 Task: Change the avatar of your profile to Corgi.
Action: Mouse moved to (1048, 29)
Screenshot: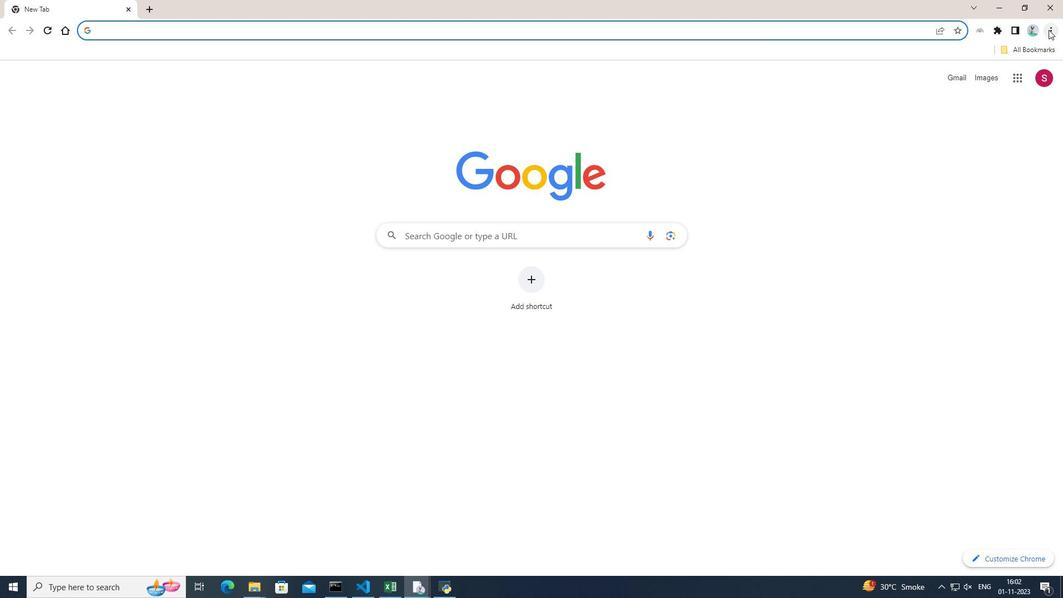 
Action: Mouse pressed left at (1048, 29)
Screenshot: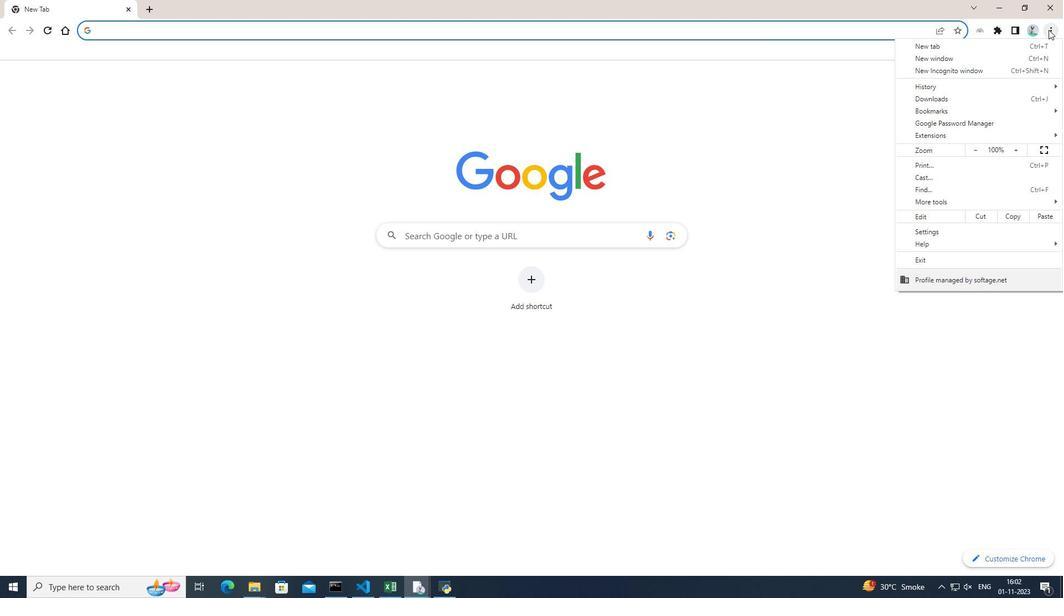 
Action: Mouse moved to (935, 229)
Screenshot: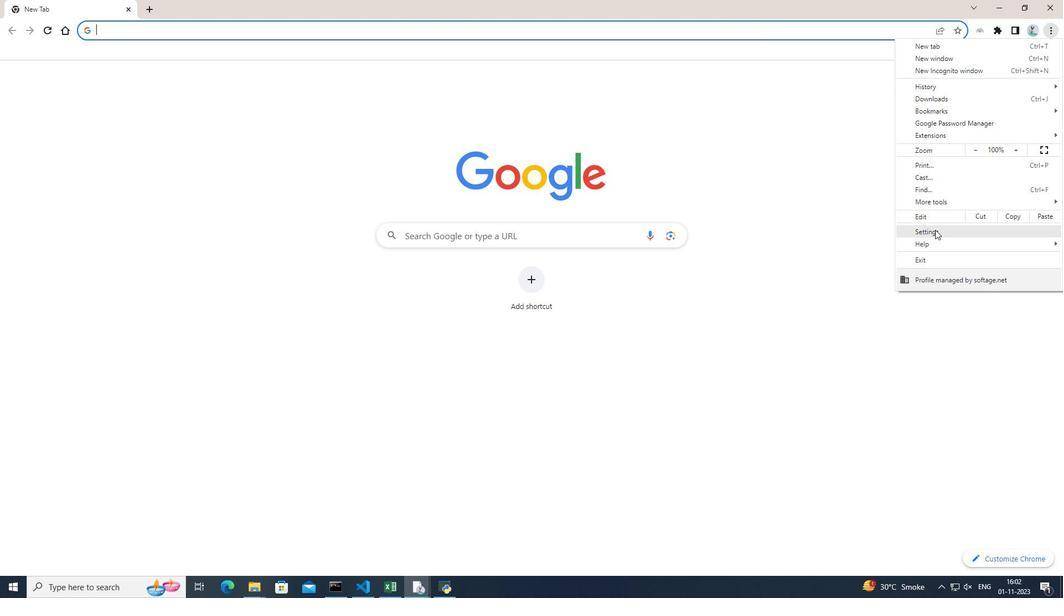 
Action: Mouse pressed left at (935, 229)
Screenshot: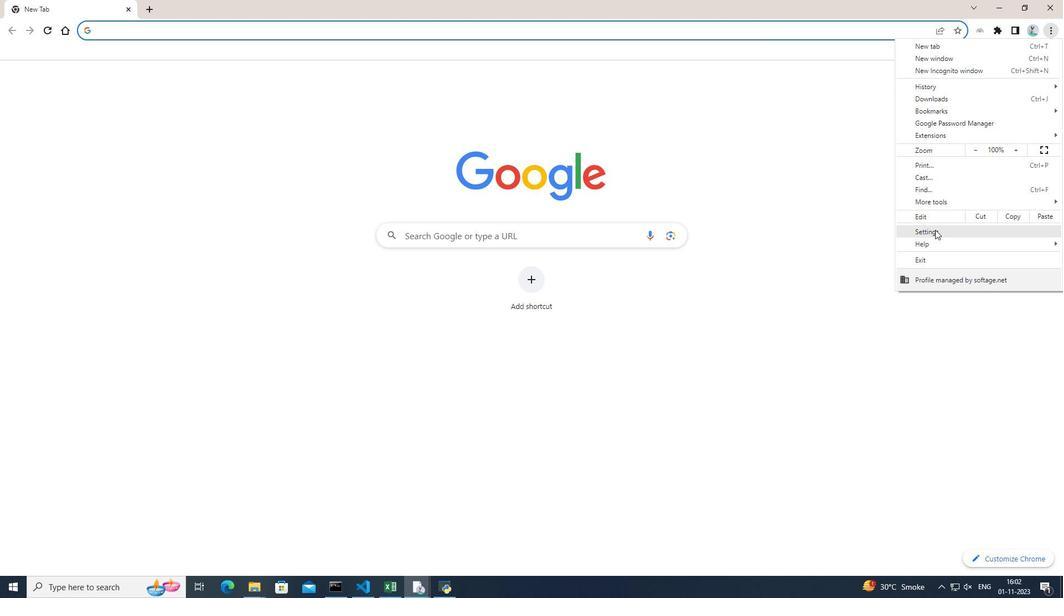 
Action: Mouse moved to (689, 257)
Screenshot: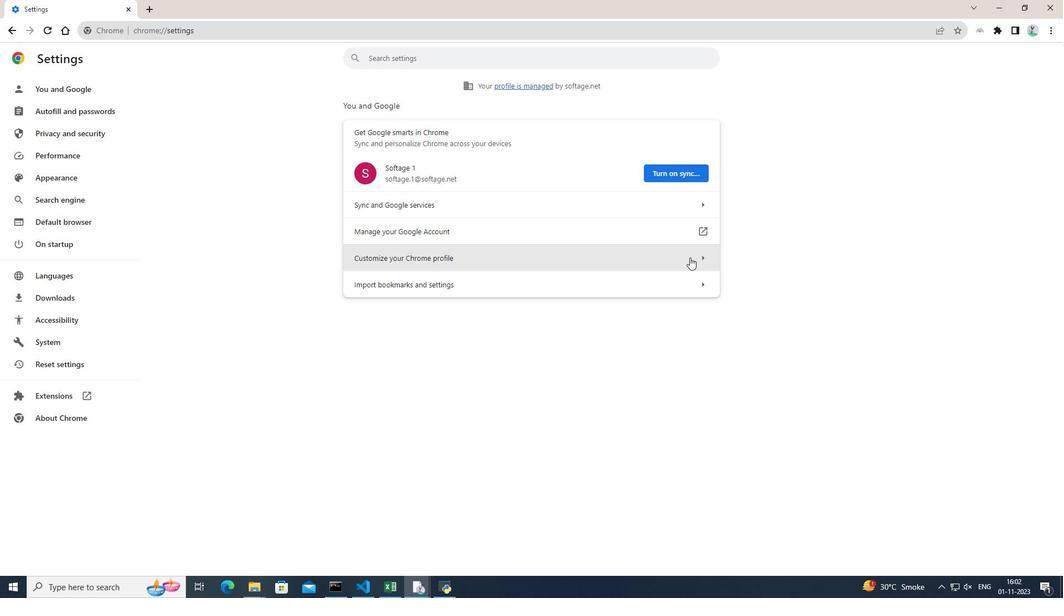 
Action: Mouse pressed left at (689, 257)
Screenshot: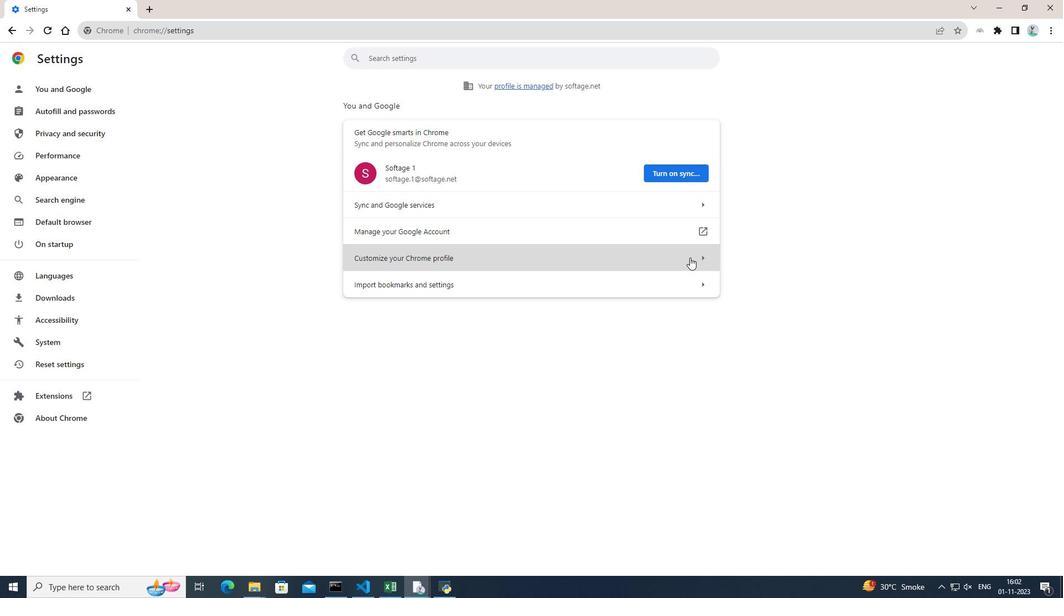 
Action: Mouse moved to (502, 469)
Screenshot: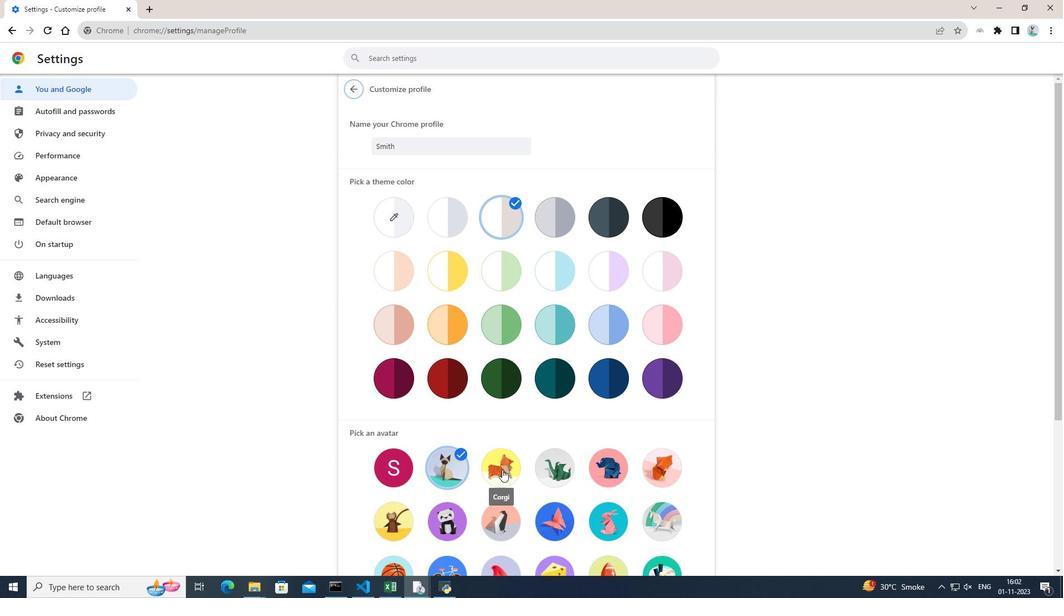 
Action: Mouse pressed left at (502, 469)
Screenshot: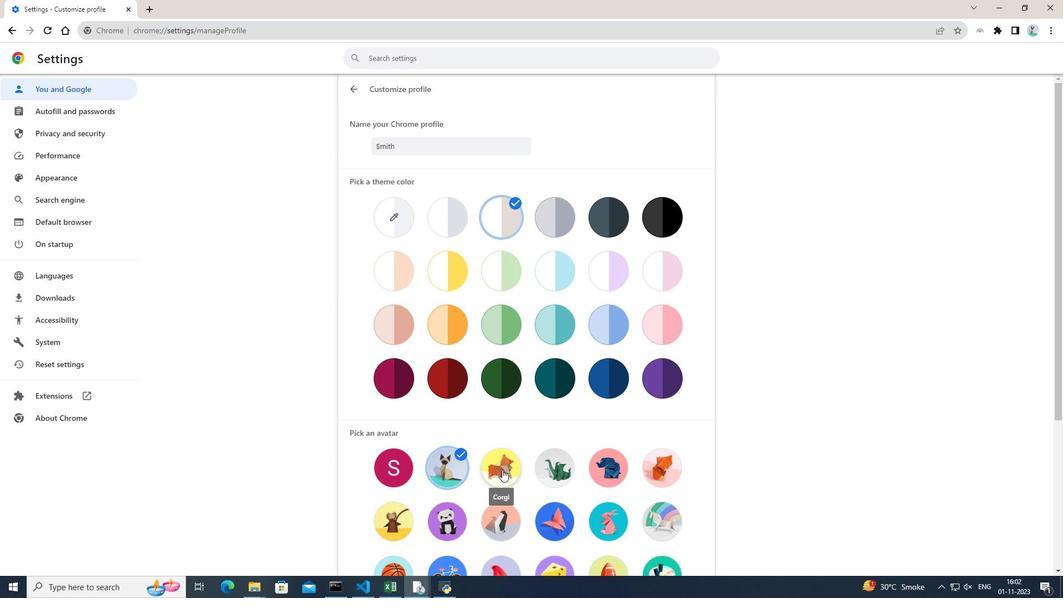 
Action: Mouse moved to (508, 467)
Screenshot: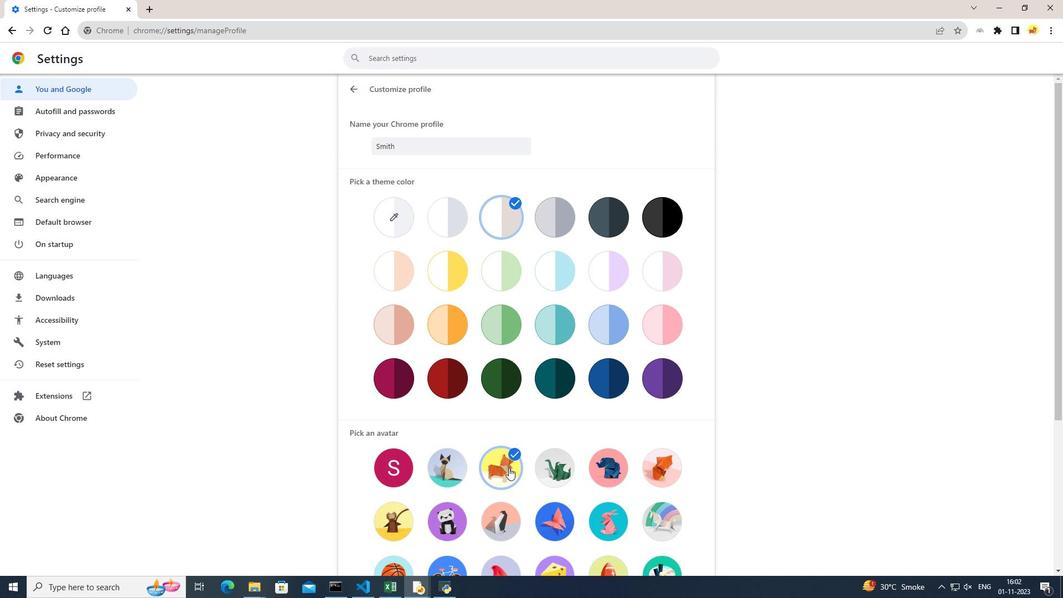 
